 Task: Select a schedule automation every thursday at 04:00 PM.
Action: Mouse moved to (591, 431)
Screenshot: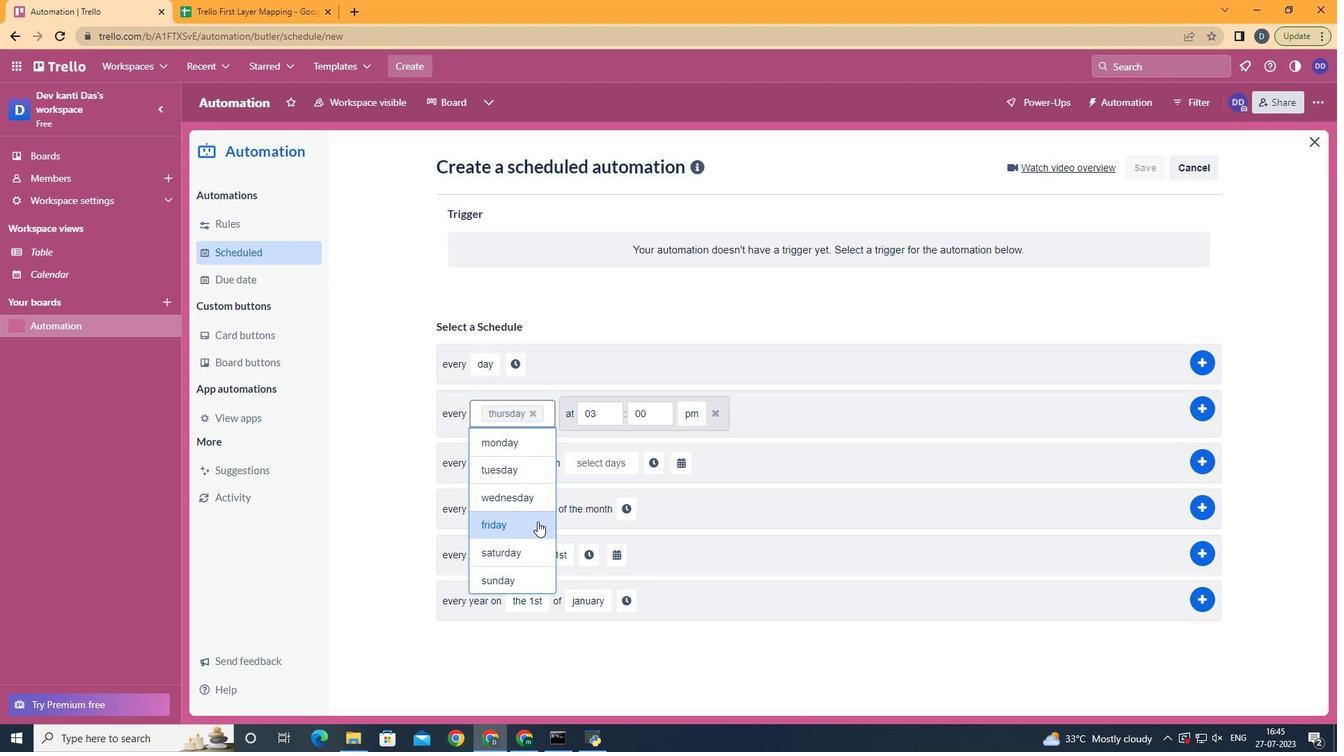 
Action: Mouse pressed left at (591, 431)
Screenshot: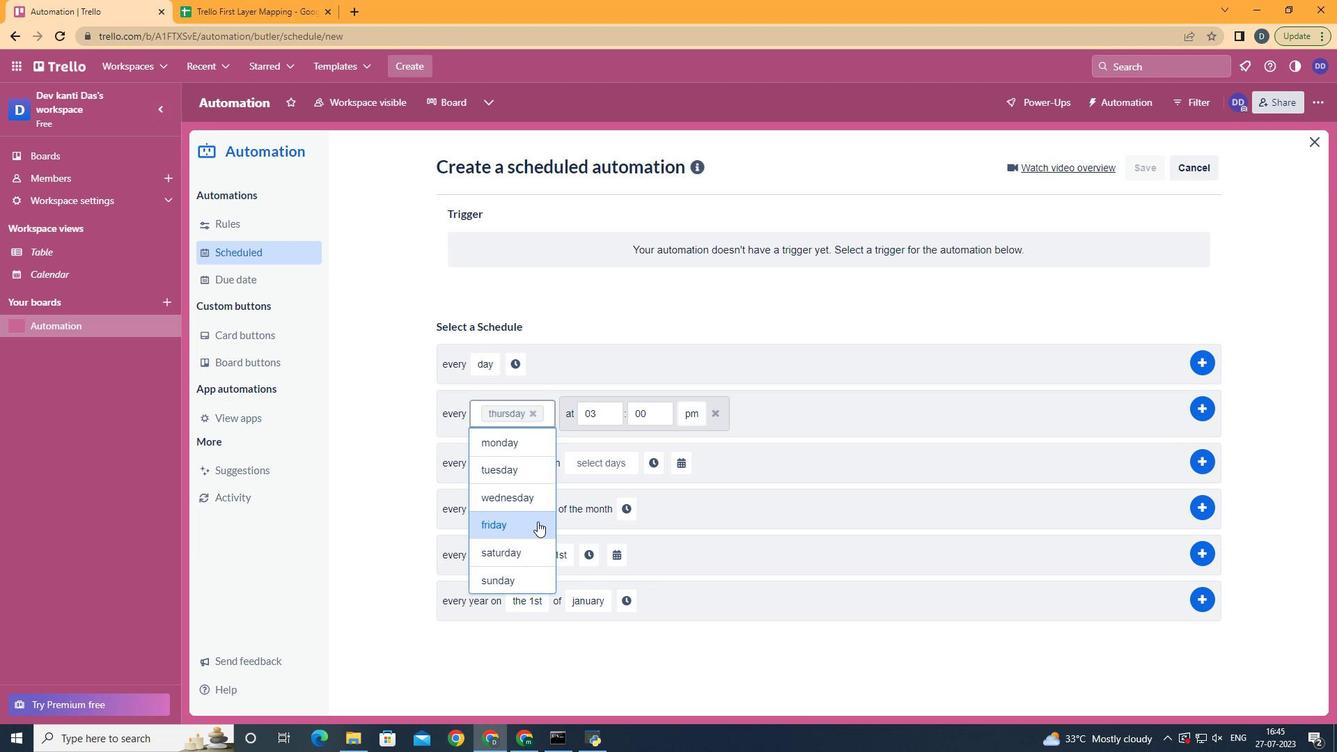 
Action: Mouse moved to (686, 436)
Screenshot: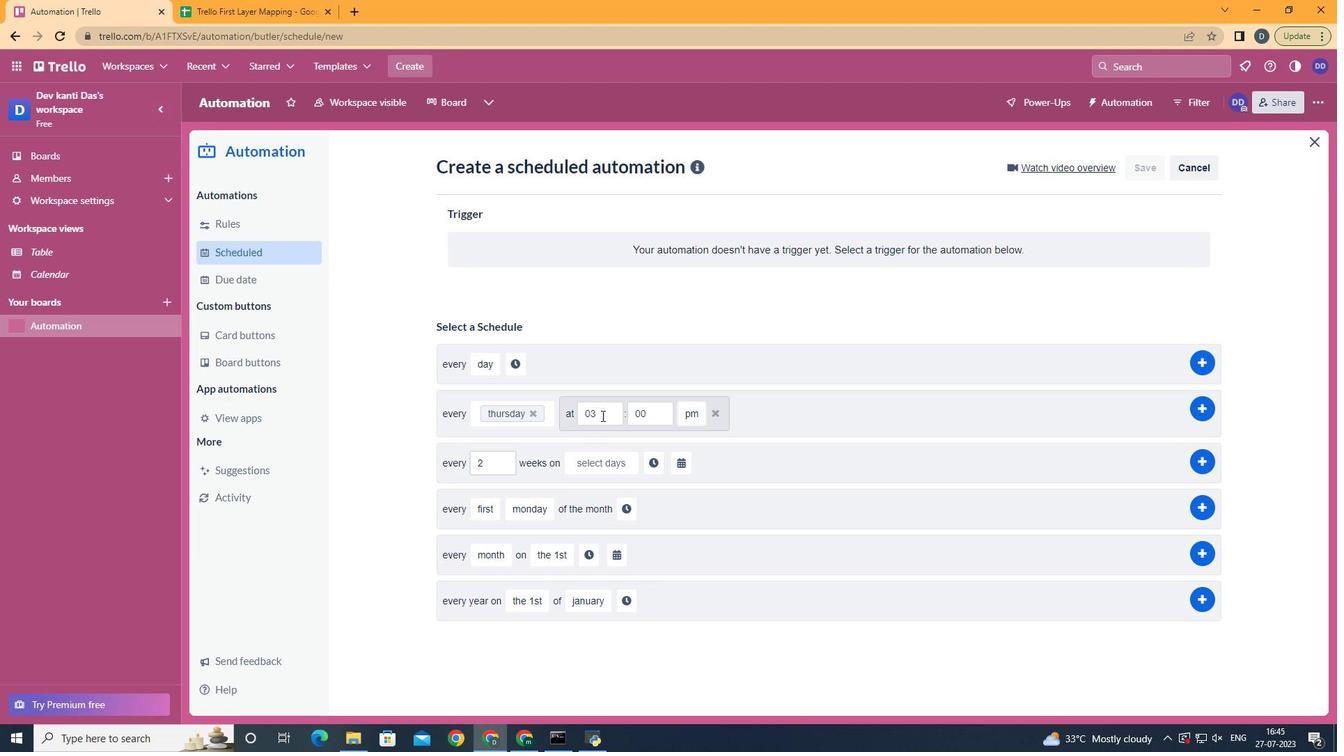 
Action: Mouse pressed left at (686, 436)
Screenshot: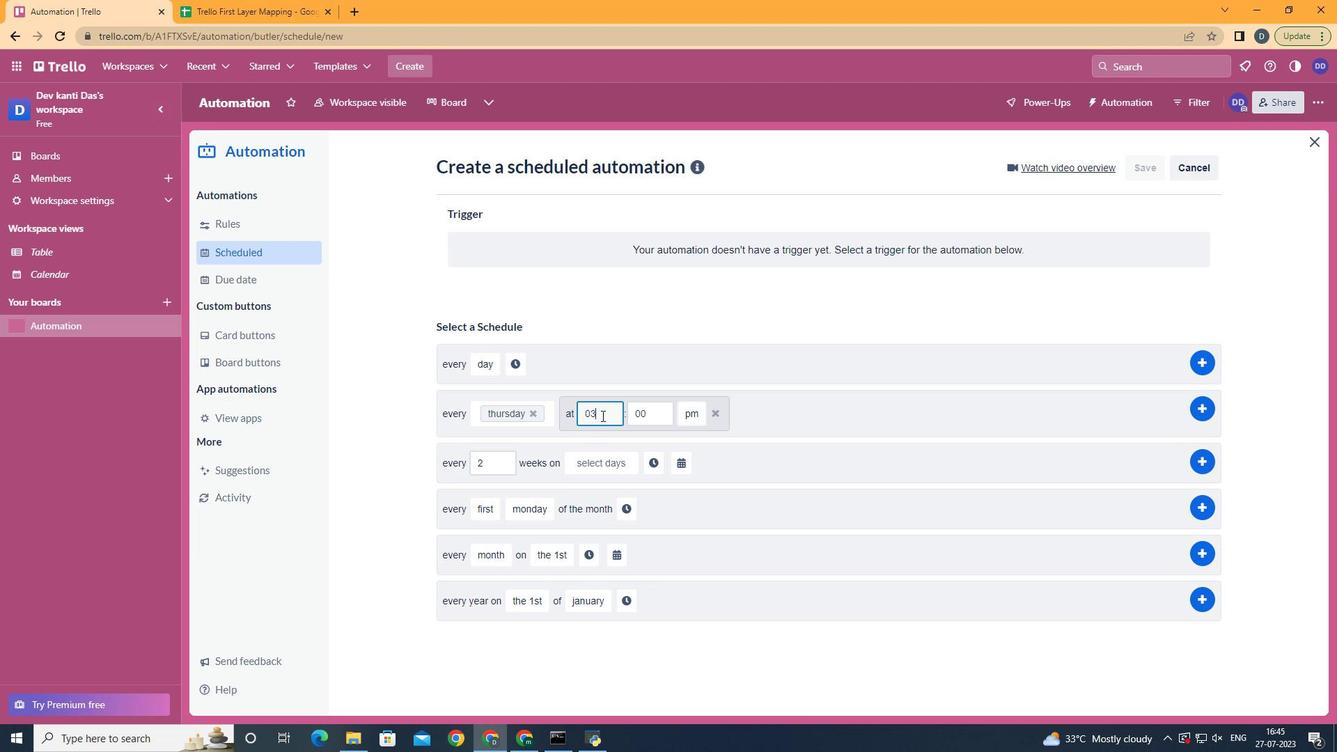 
Action: Key pressed <Key.backspace>4
Screenshot: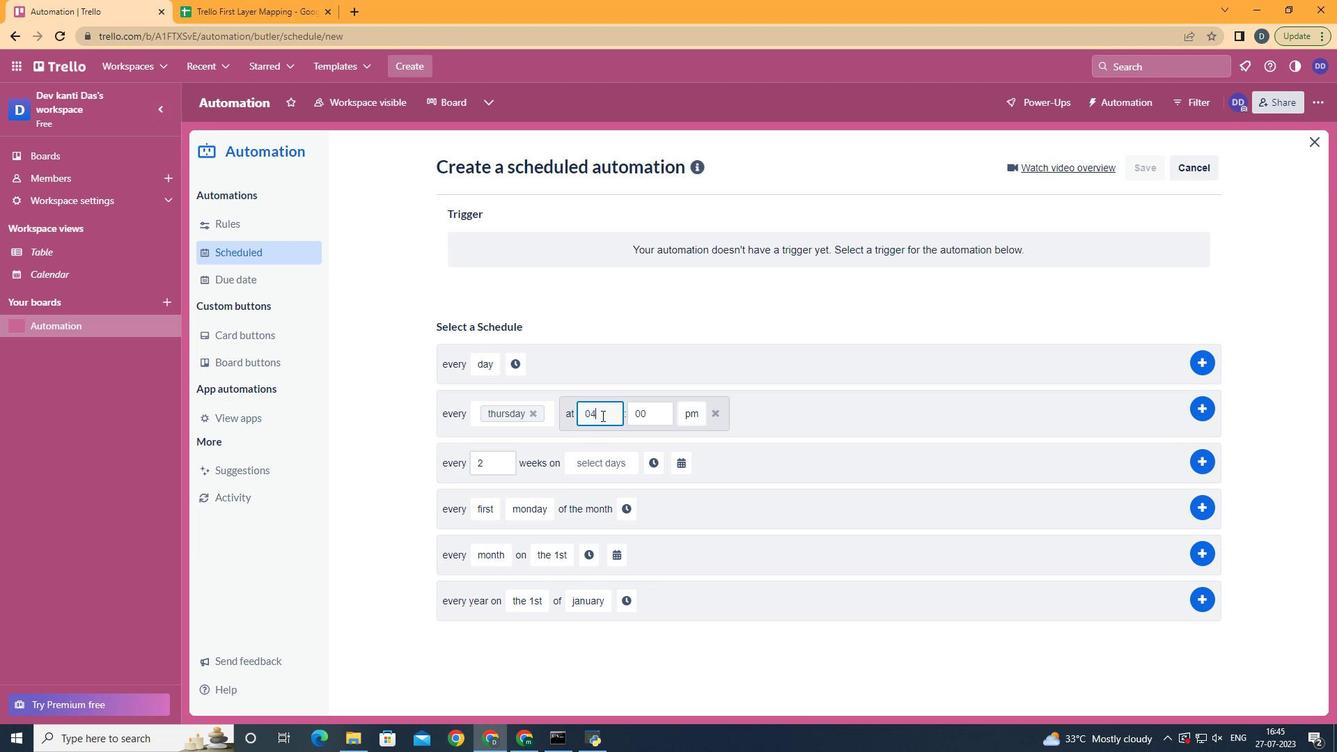 
Action: Mouse moved to (828, 433)
Screenshot: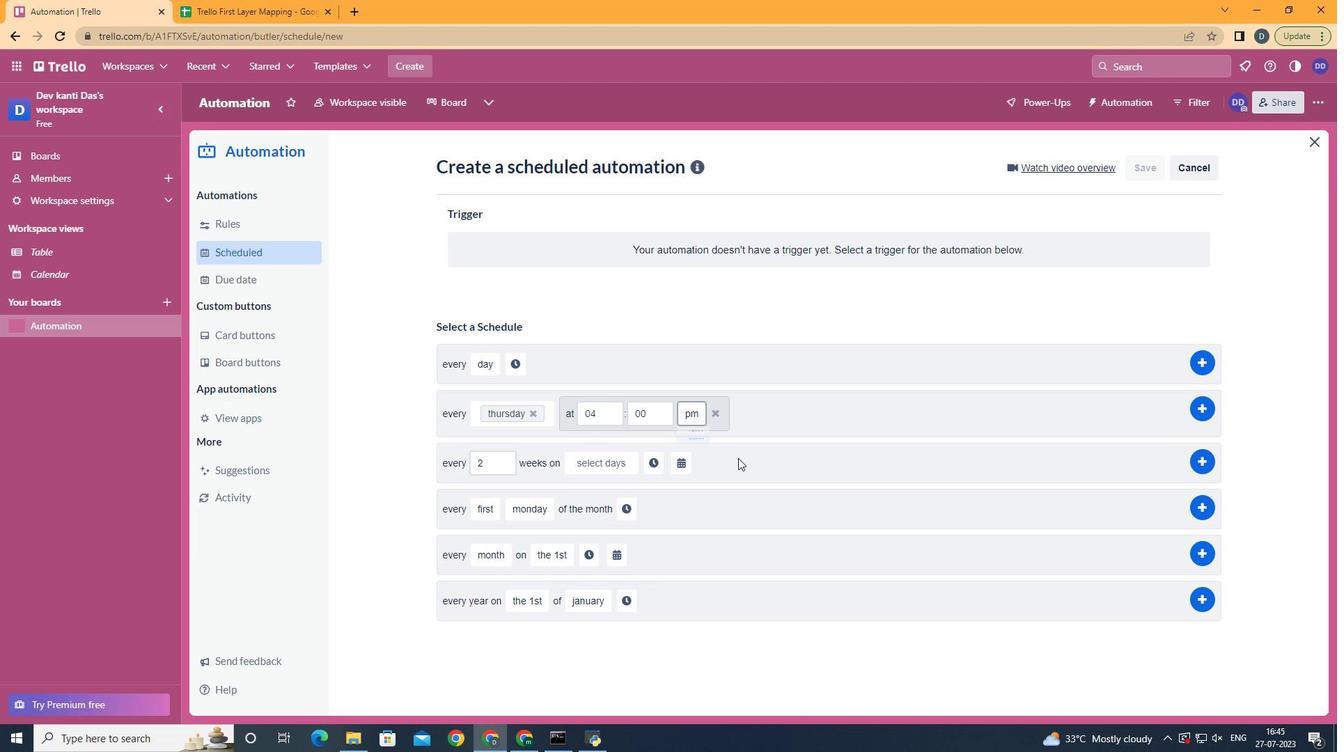 
Action: Mouse pressed left at (828, 433)
Screenshot: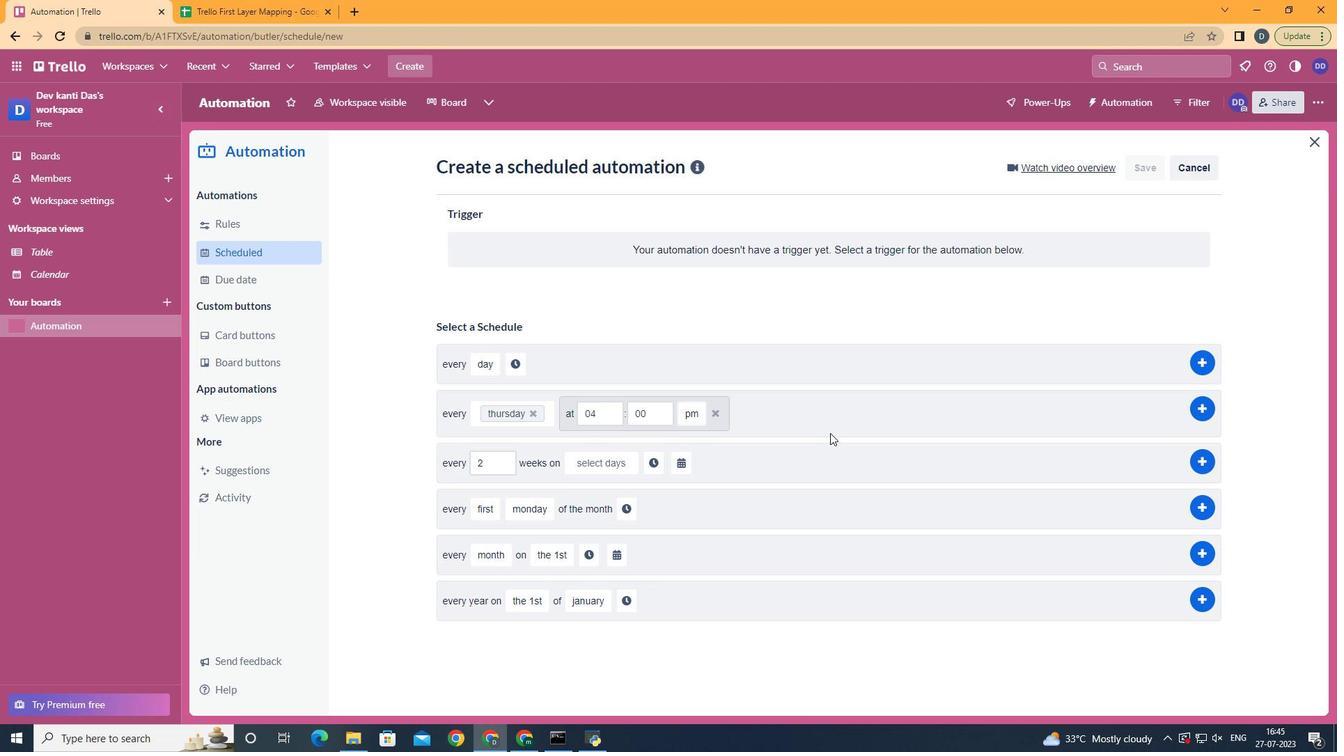 
Action: Mouse moved to (1024, 436)
Screenshot: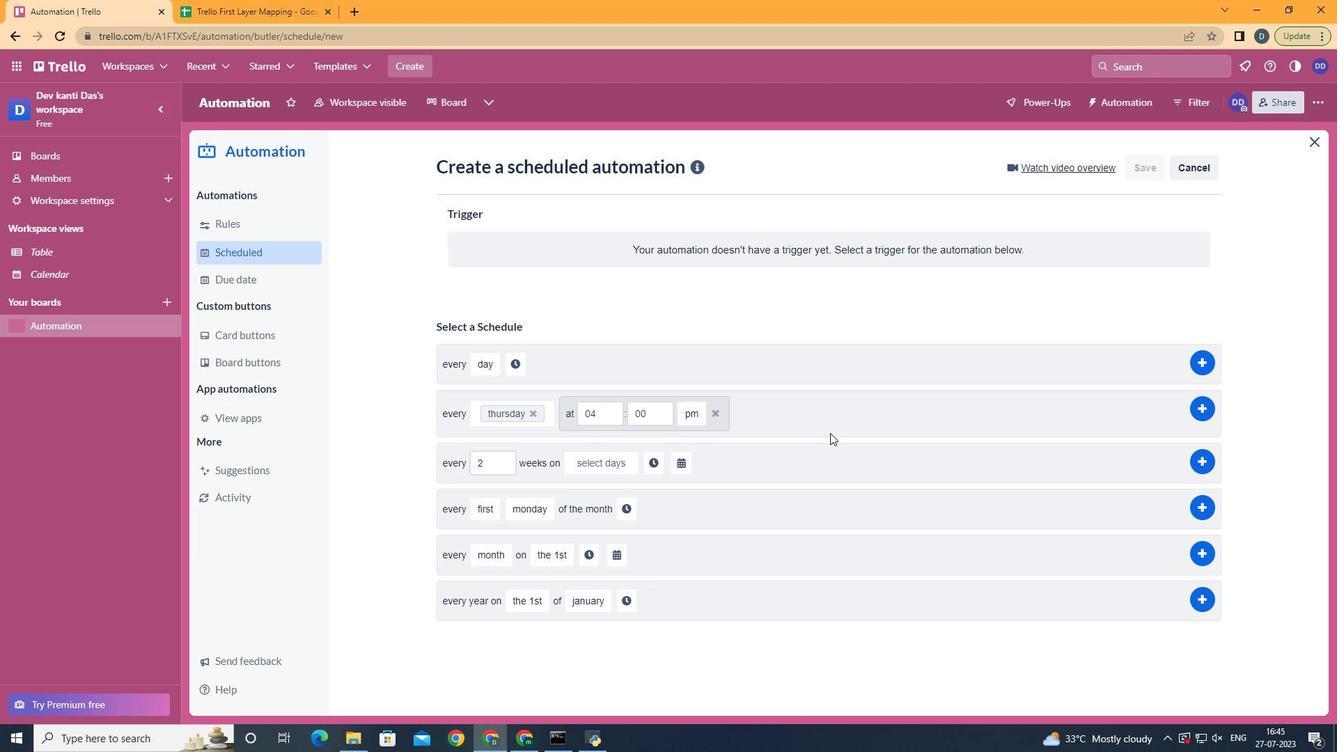 
